 Task: Create a rule when a list is created by anyone except me .
Action: Mouse moved to (934, 277)
Screenshot: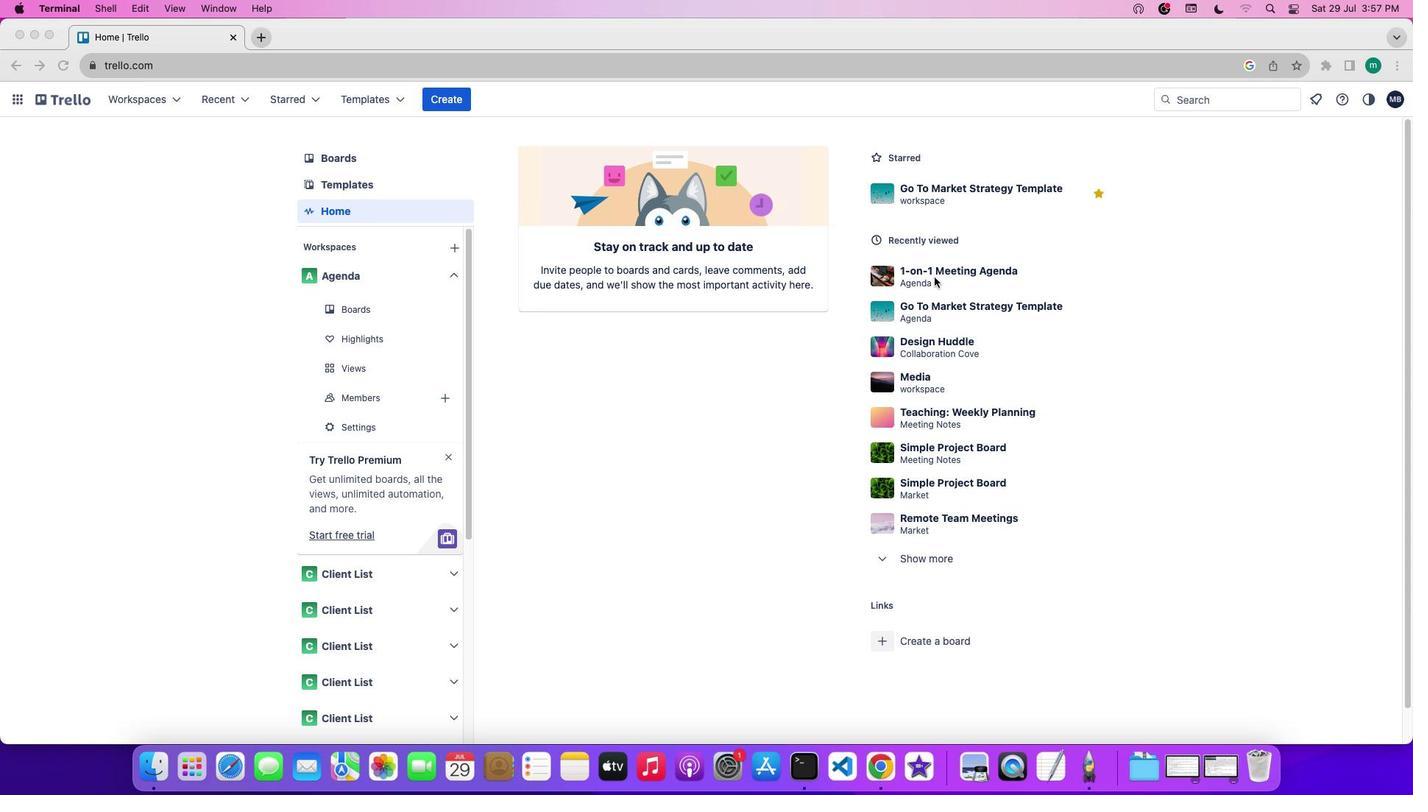 
Action: Mouse pressed left at (934, 277)
Screenshot: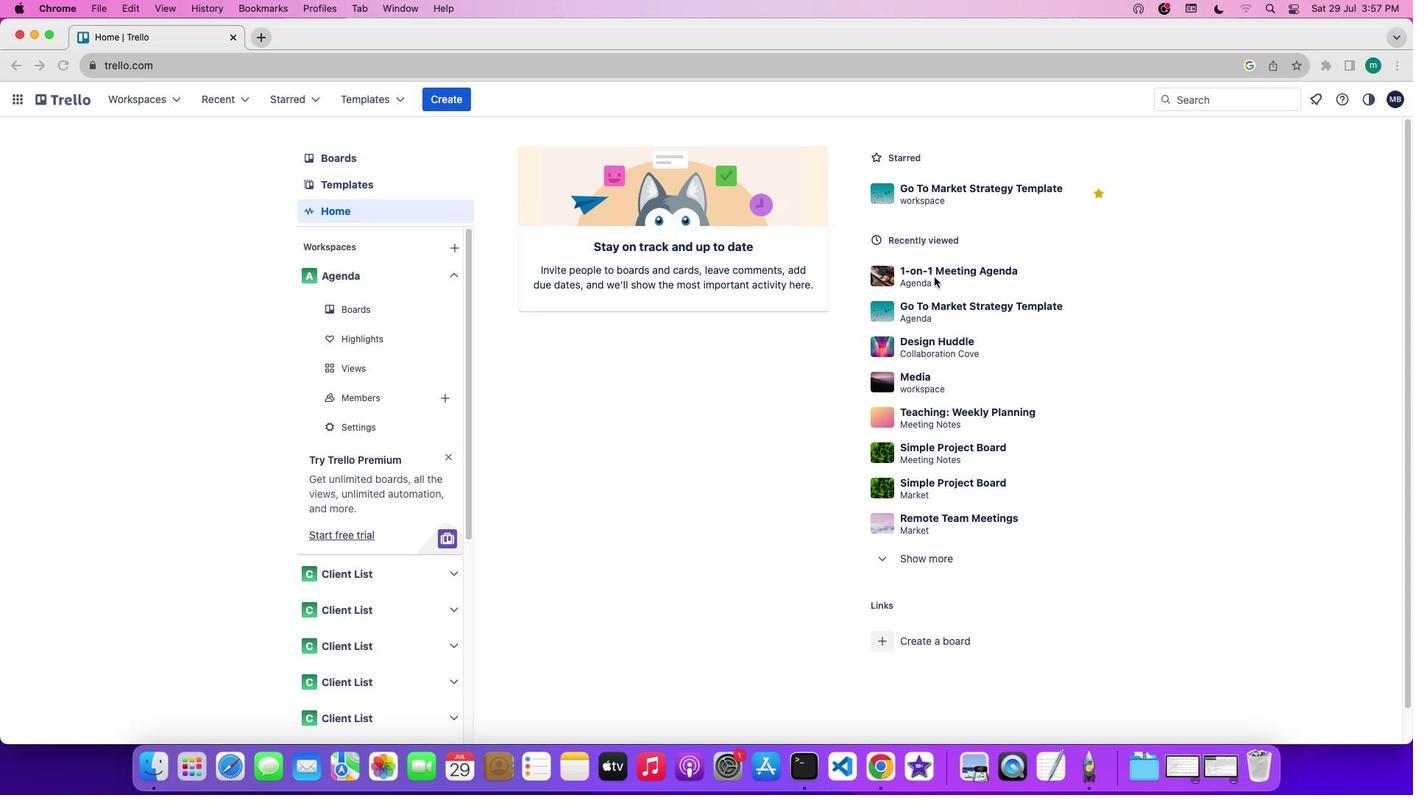 
Action: Mouse pressed left at (934, 277)
Screenshot: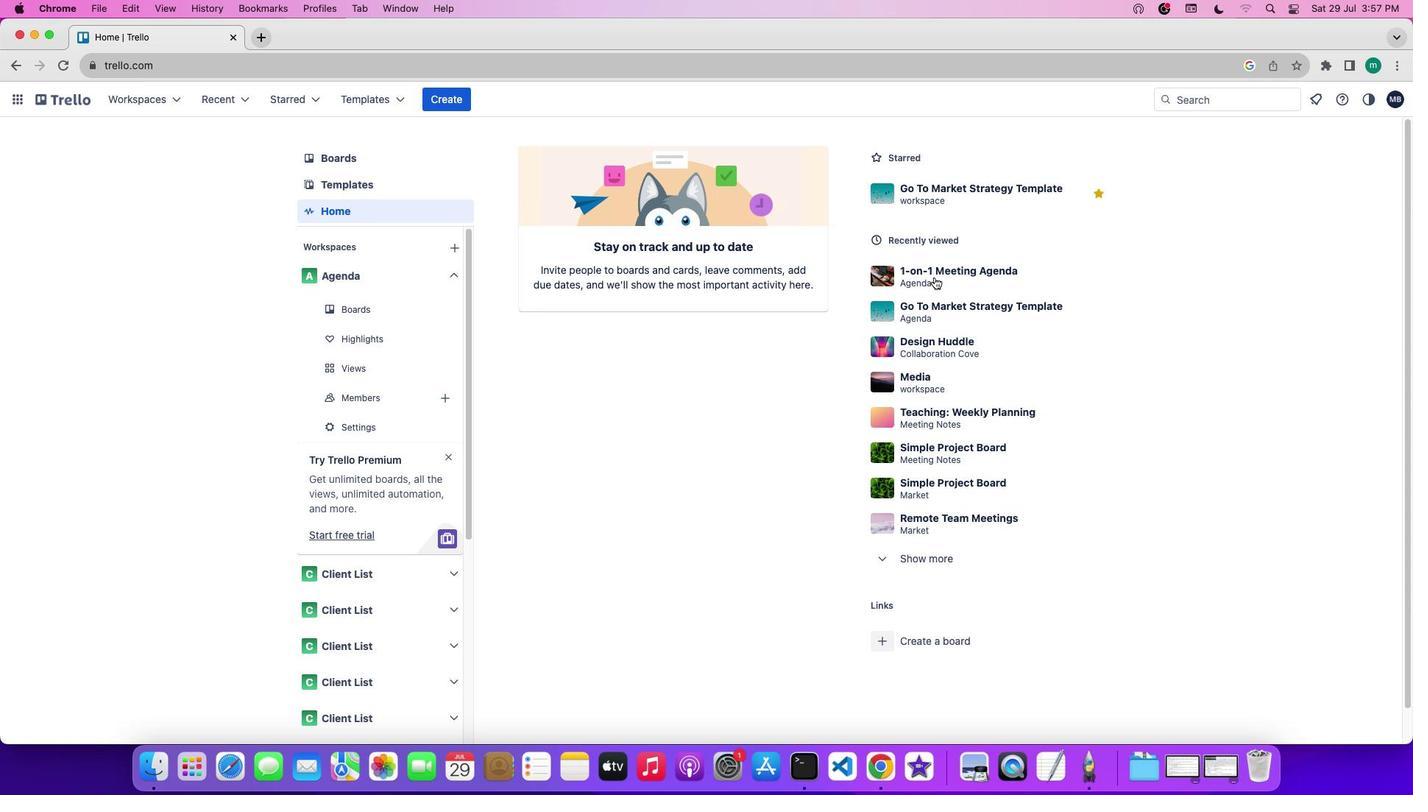 
Action: Mouse moved to (1202, 312)
Screenshot: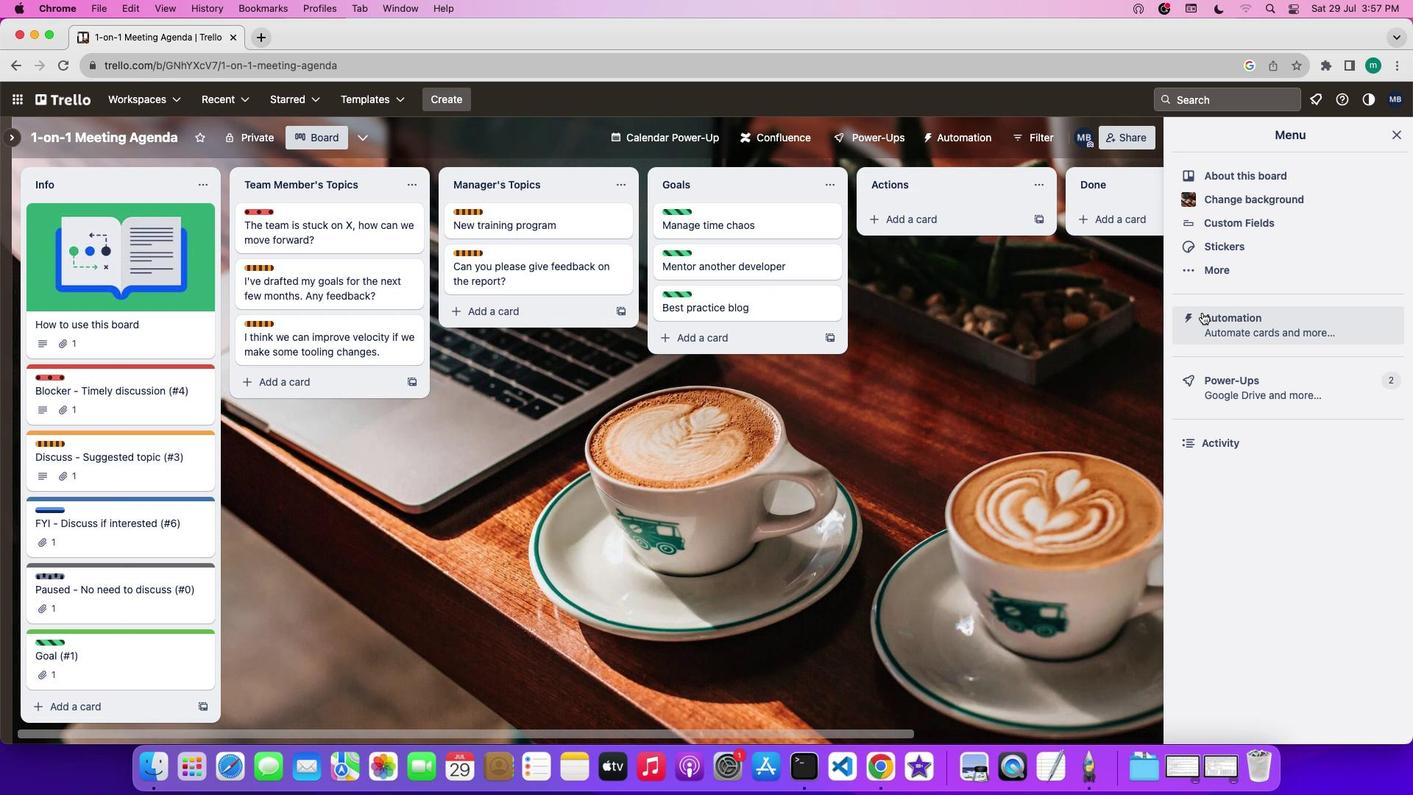 
Action: Mouse pressed left at (1202, 312)
Screenshot: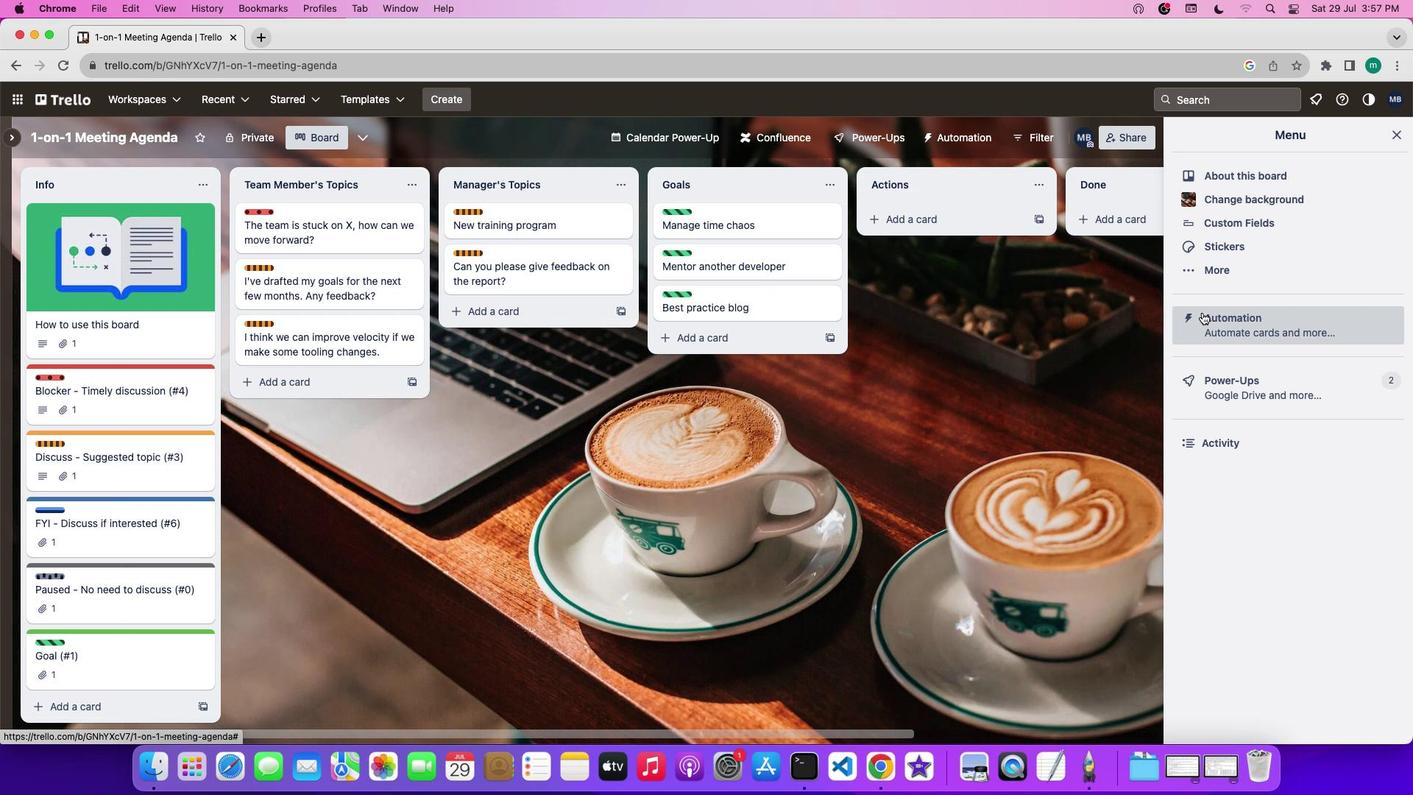 
Action: Mouse moved to (91, 257)
Screenshot: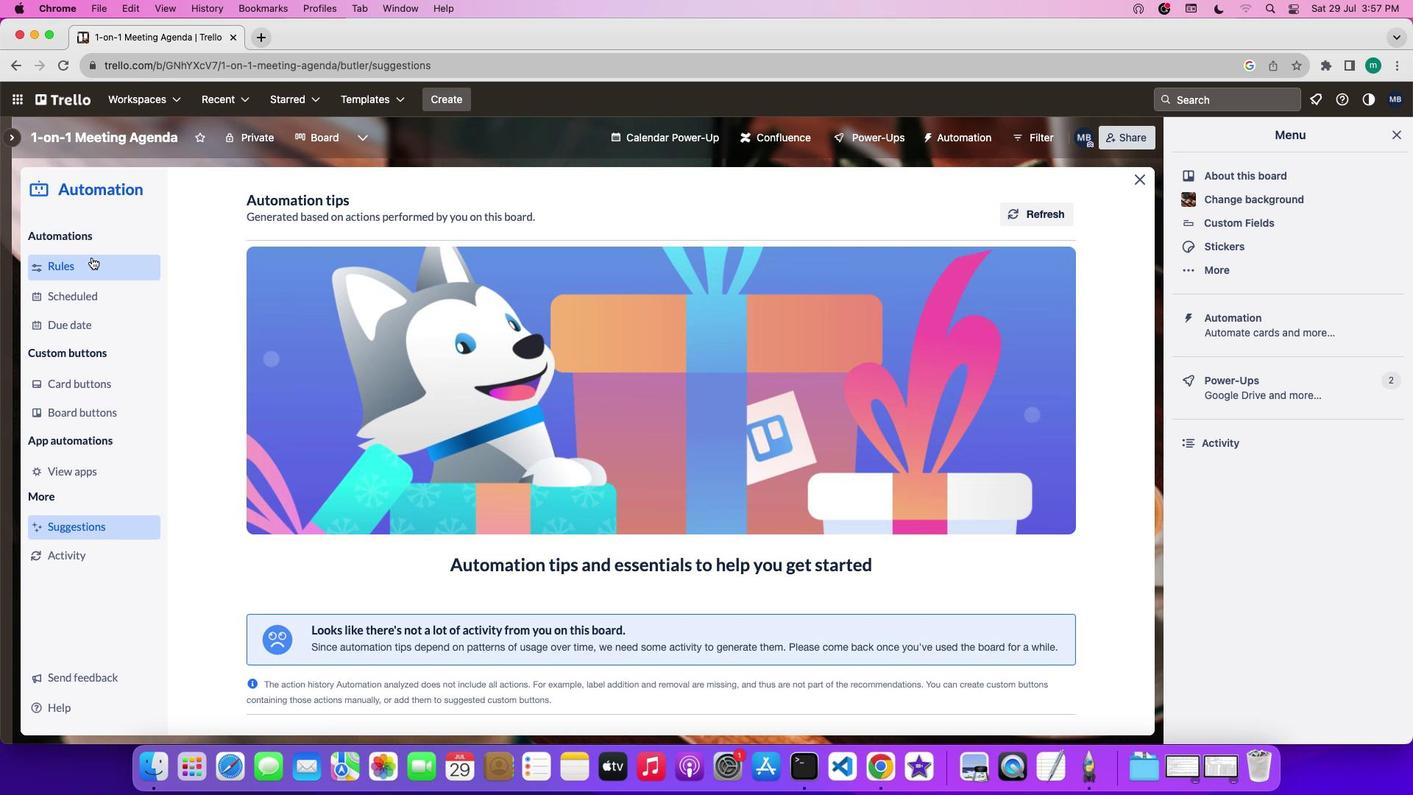 
Action: Mouse pressed left at (91, 257)
Screenshot: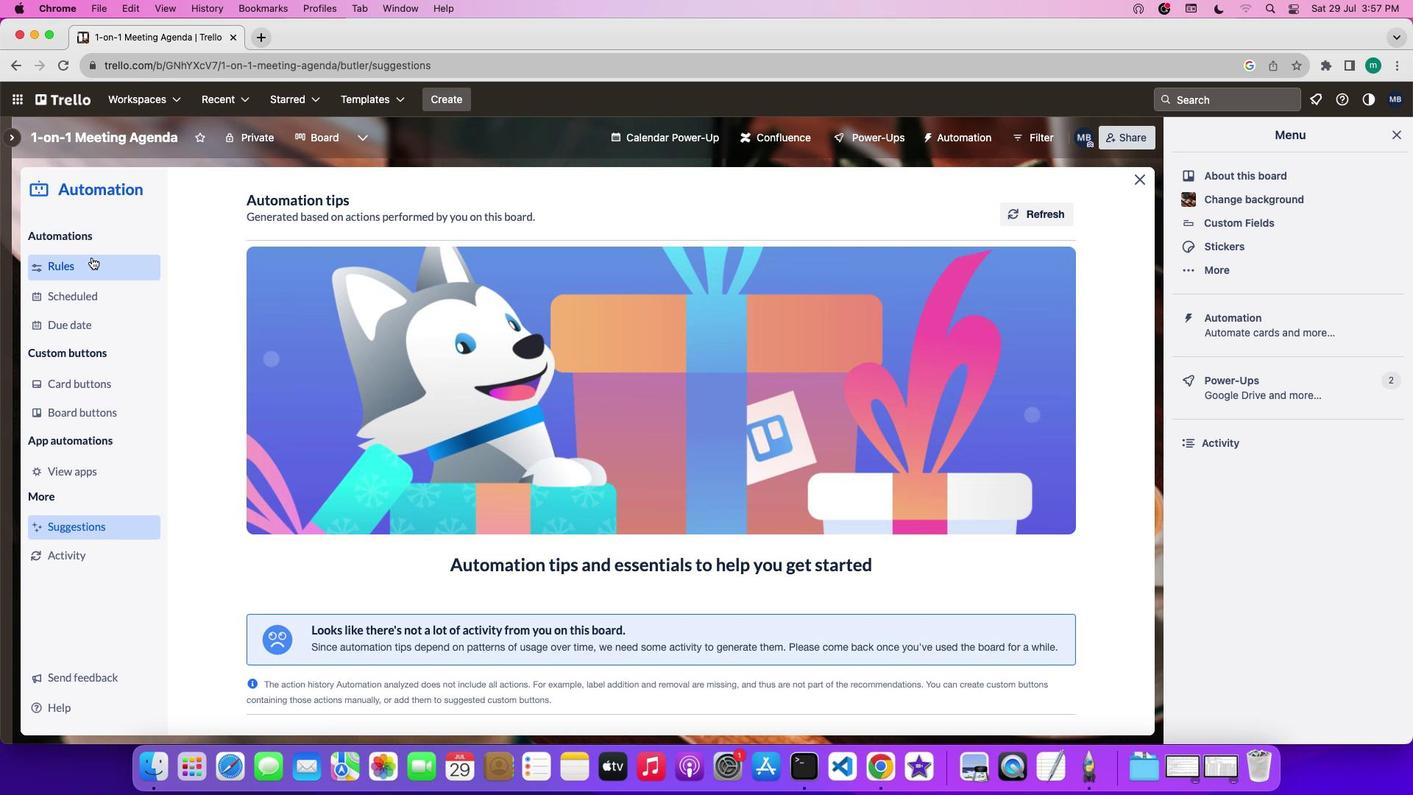 
Action: Mouse moved to (333, 537)
Screenshot: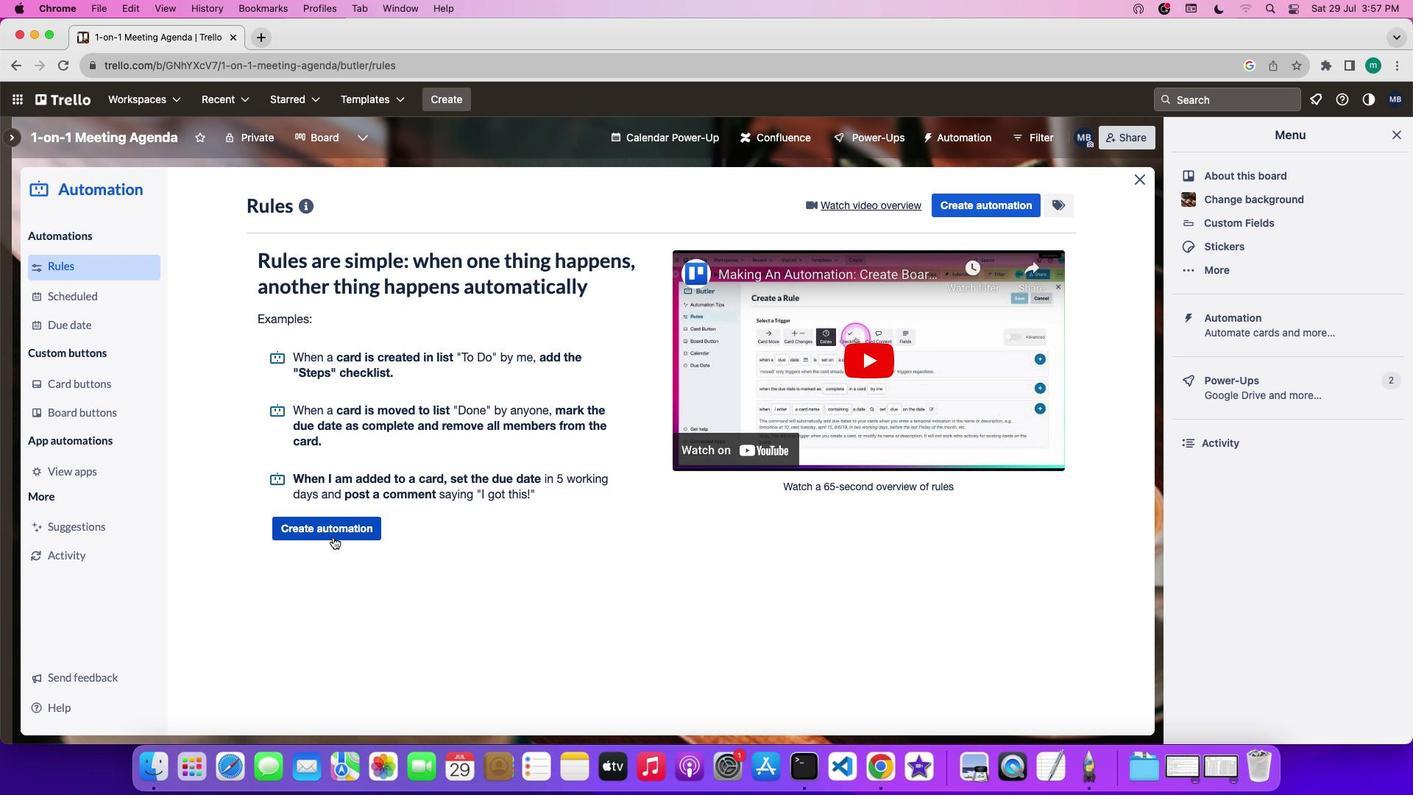 
Action: Mouse pressed left at (333, 537)
Screenshot: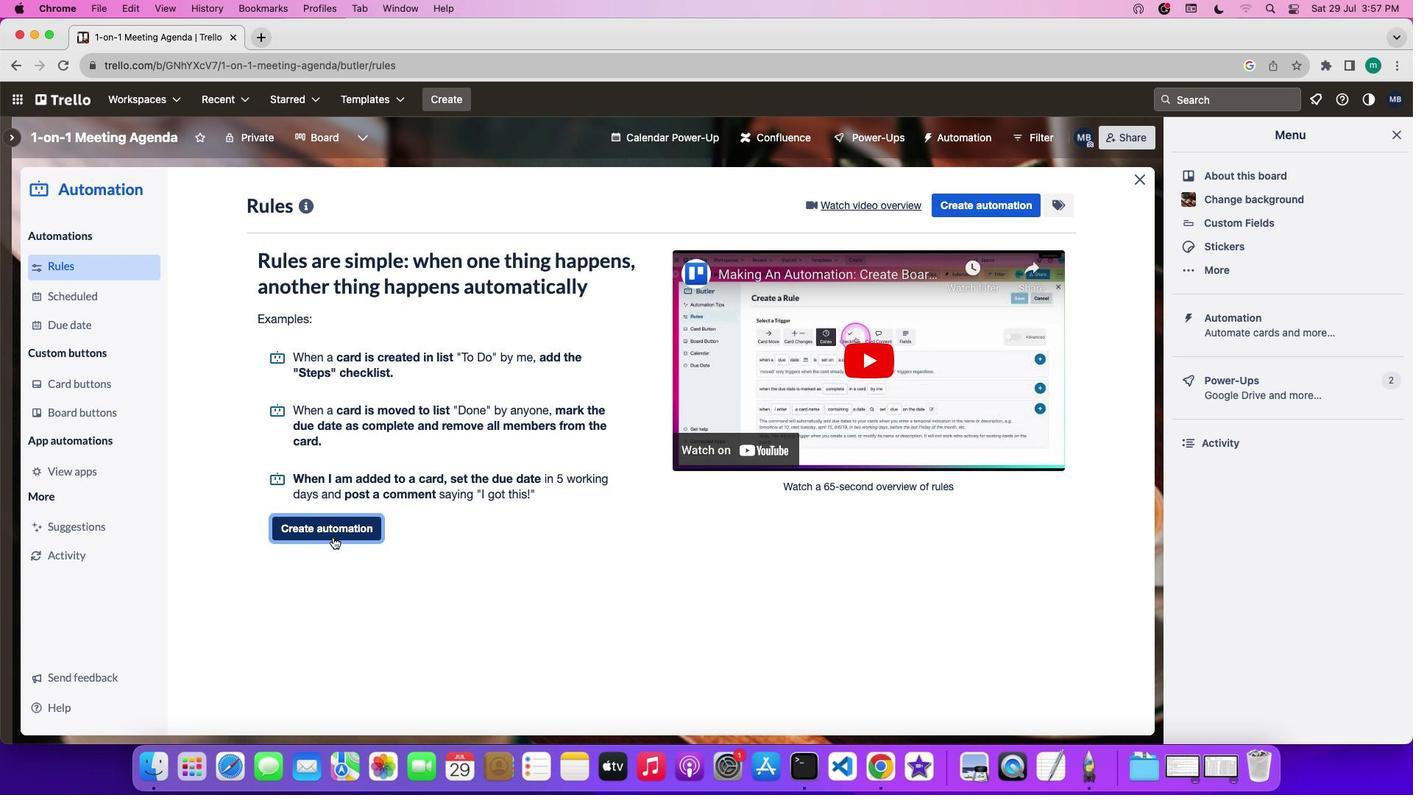 
Action: Mouse moved to (689, 342)
Screenshot: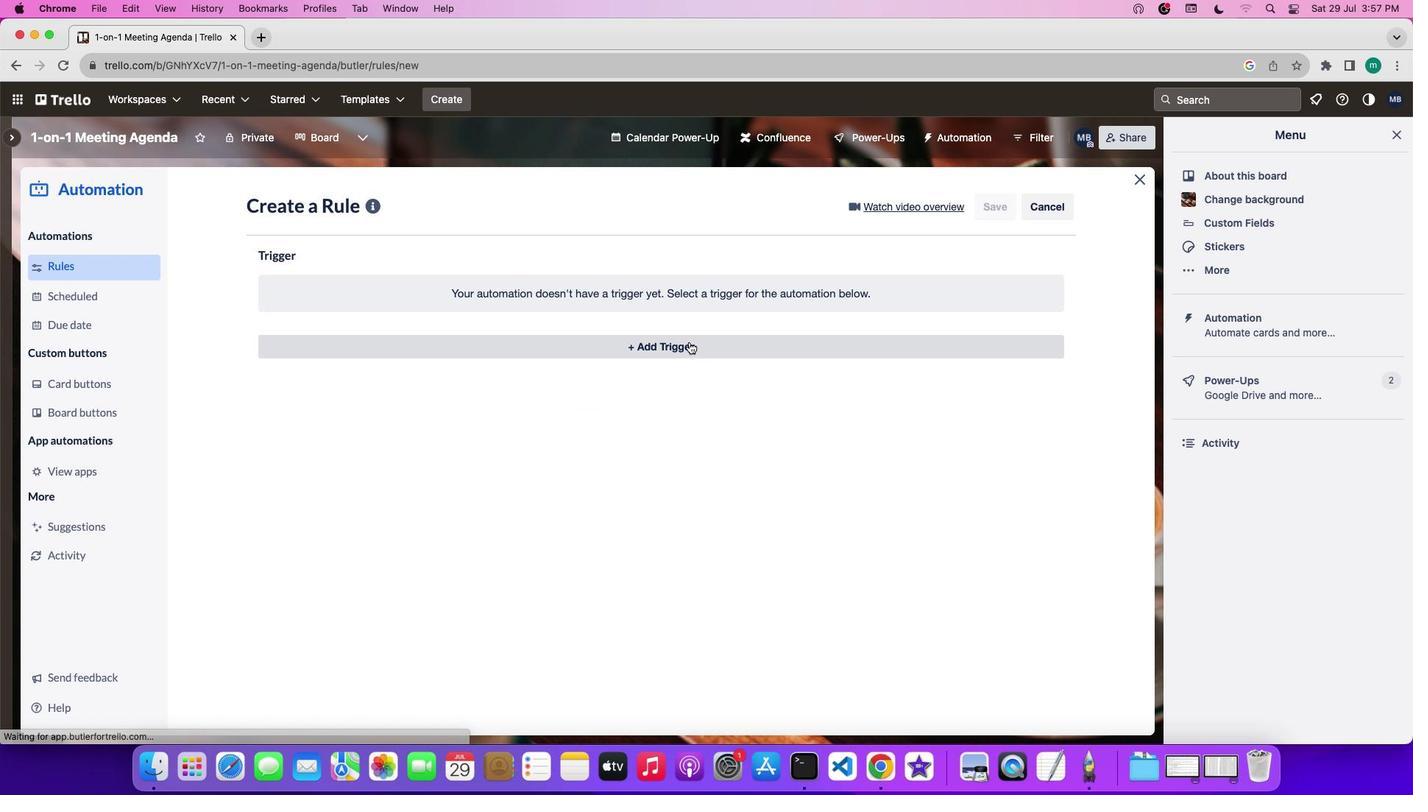 
Action: Mouse pressed left at (689, 342)
Screenshot: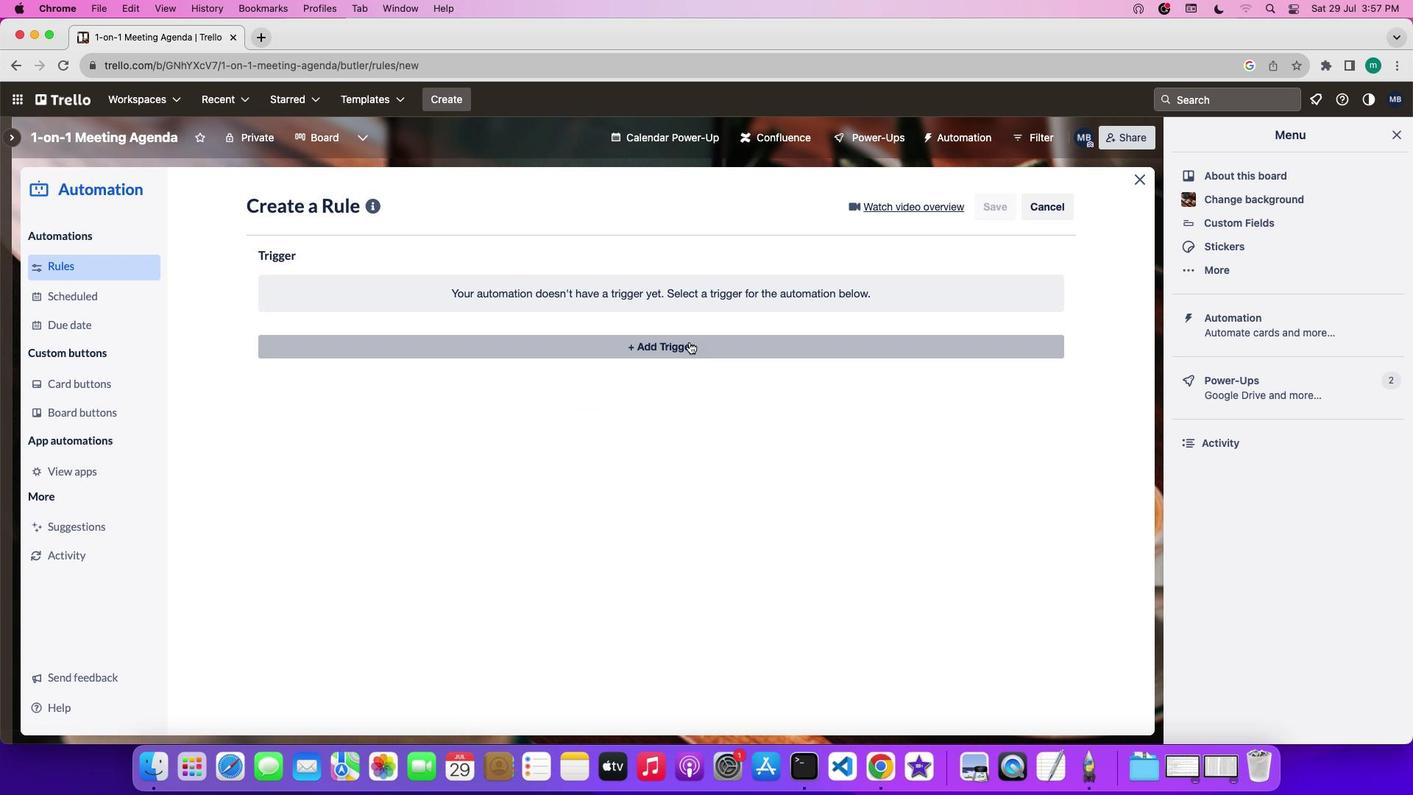 
Action: Mouse moved to (336, 641)
Screenshot: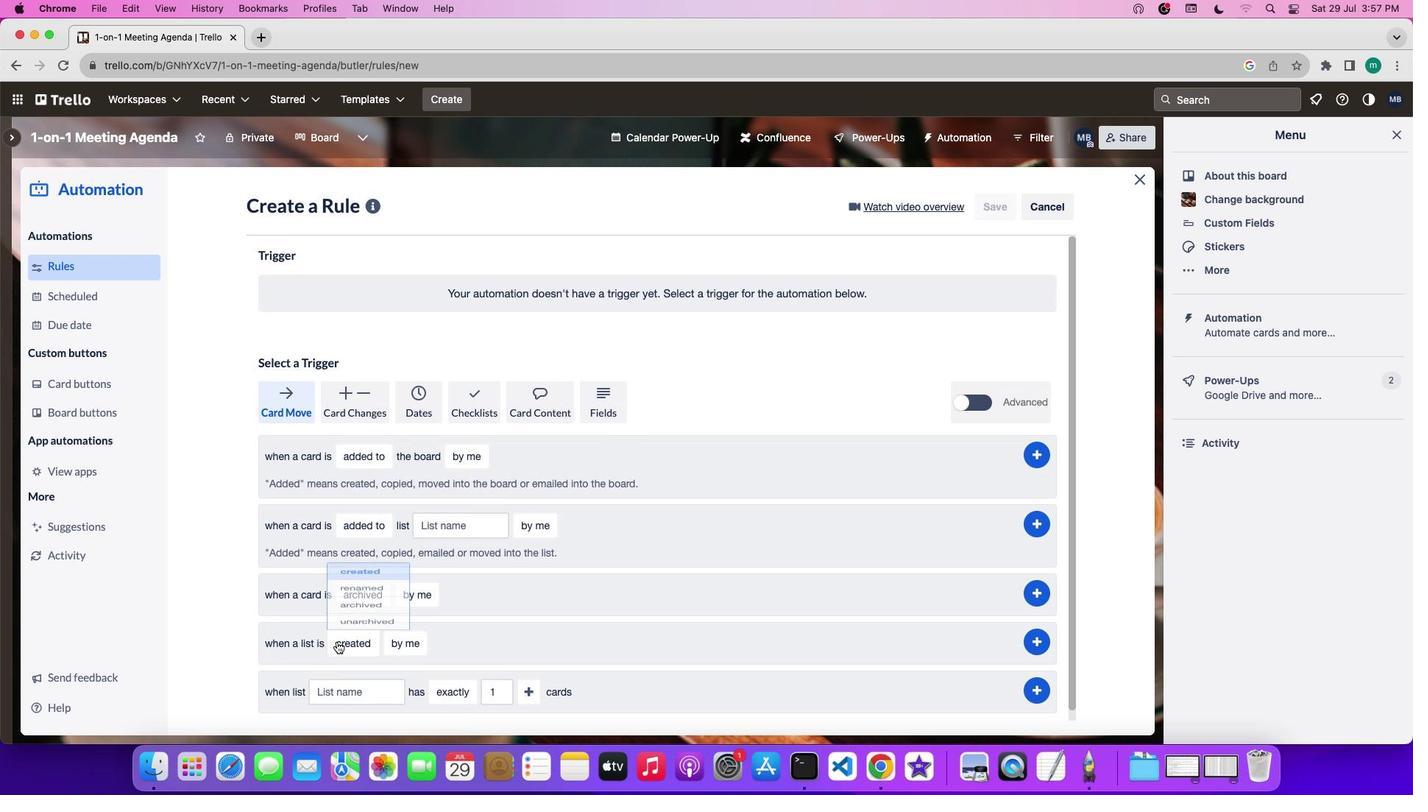 
Action: Mouse pressed left at (336, 641)
Screenshot: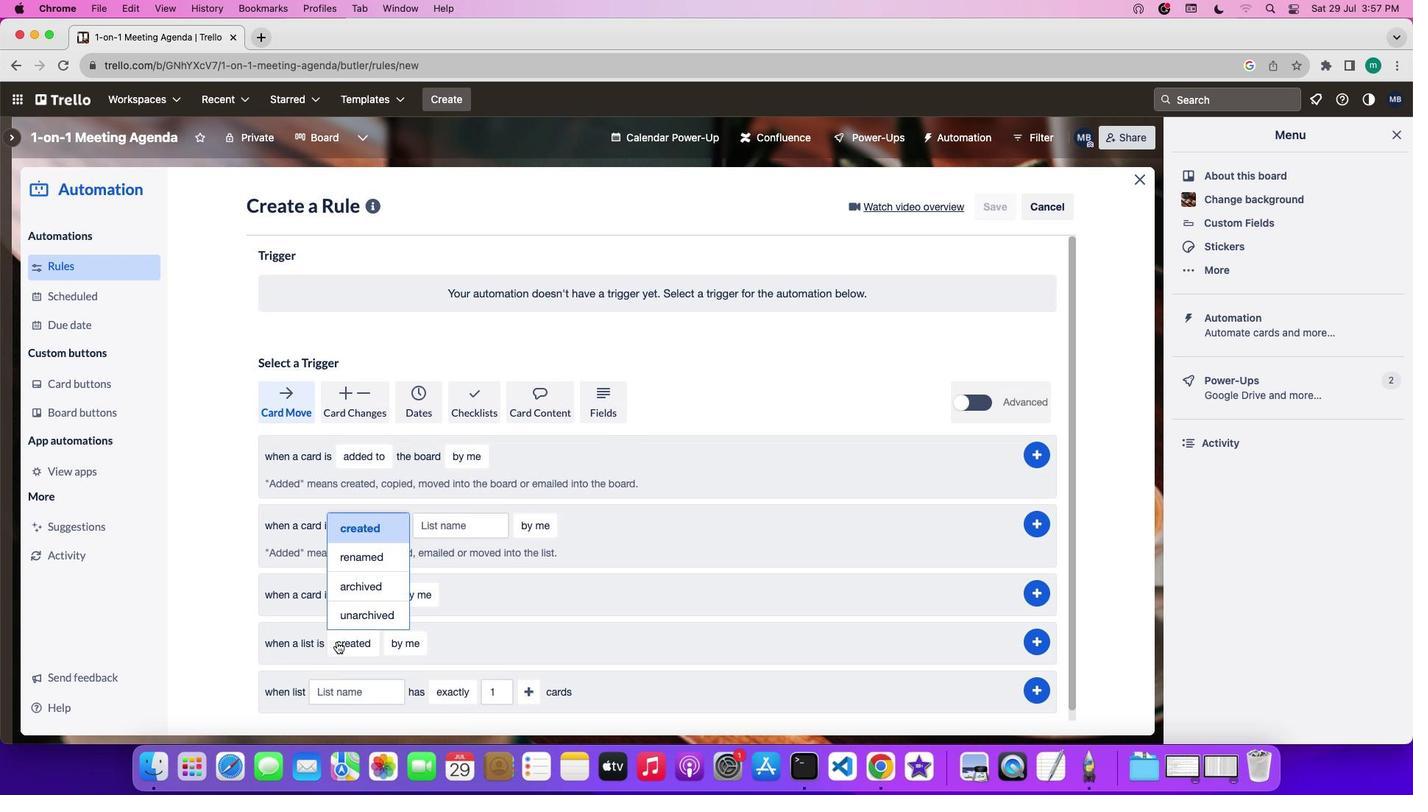 
Action: Mouse moved to (369, 524)
Screenshot: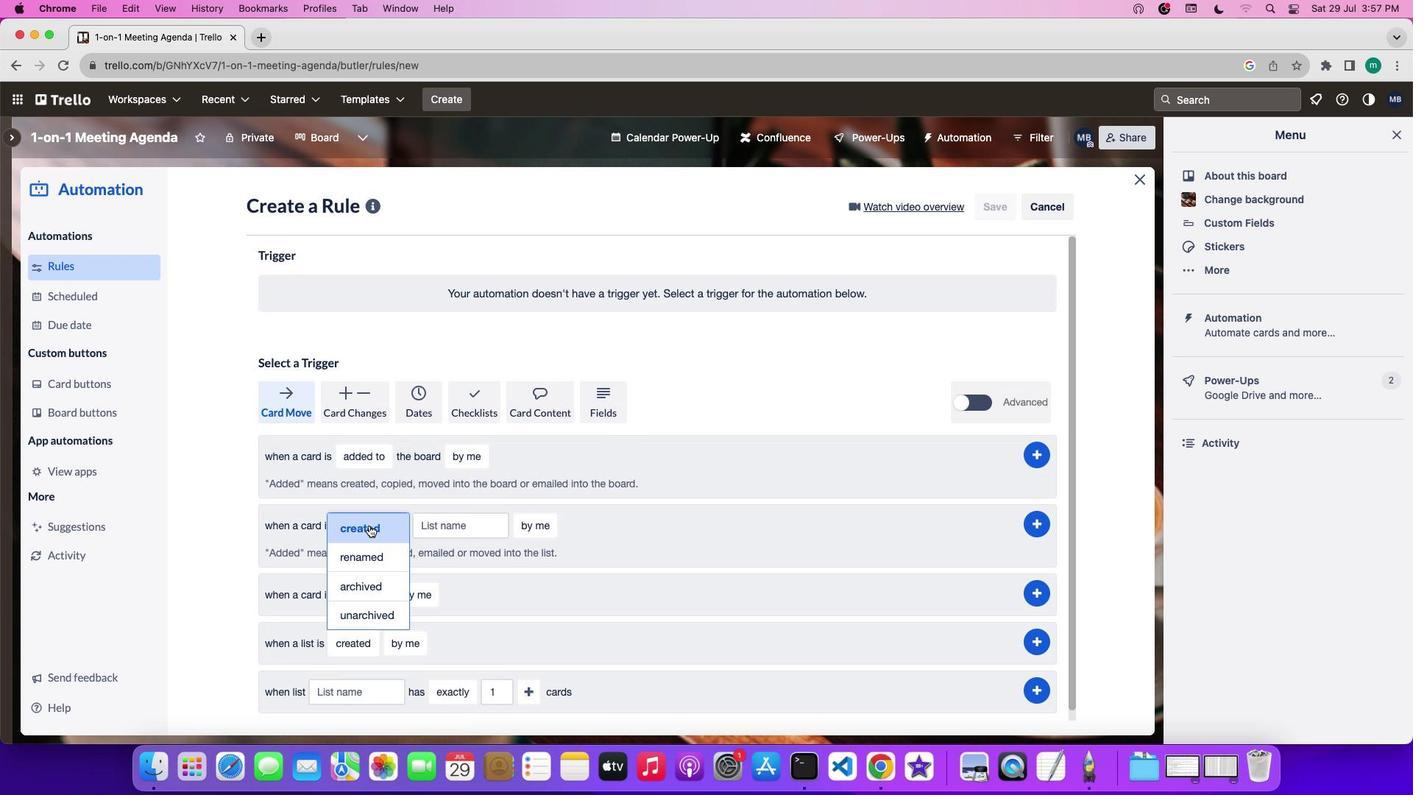 
Action: Mouse pressed left at (369, 524)
Screenshot: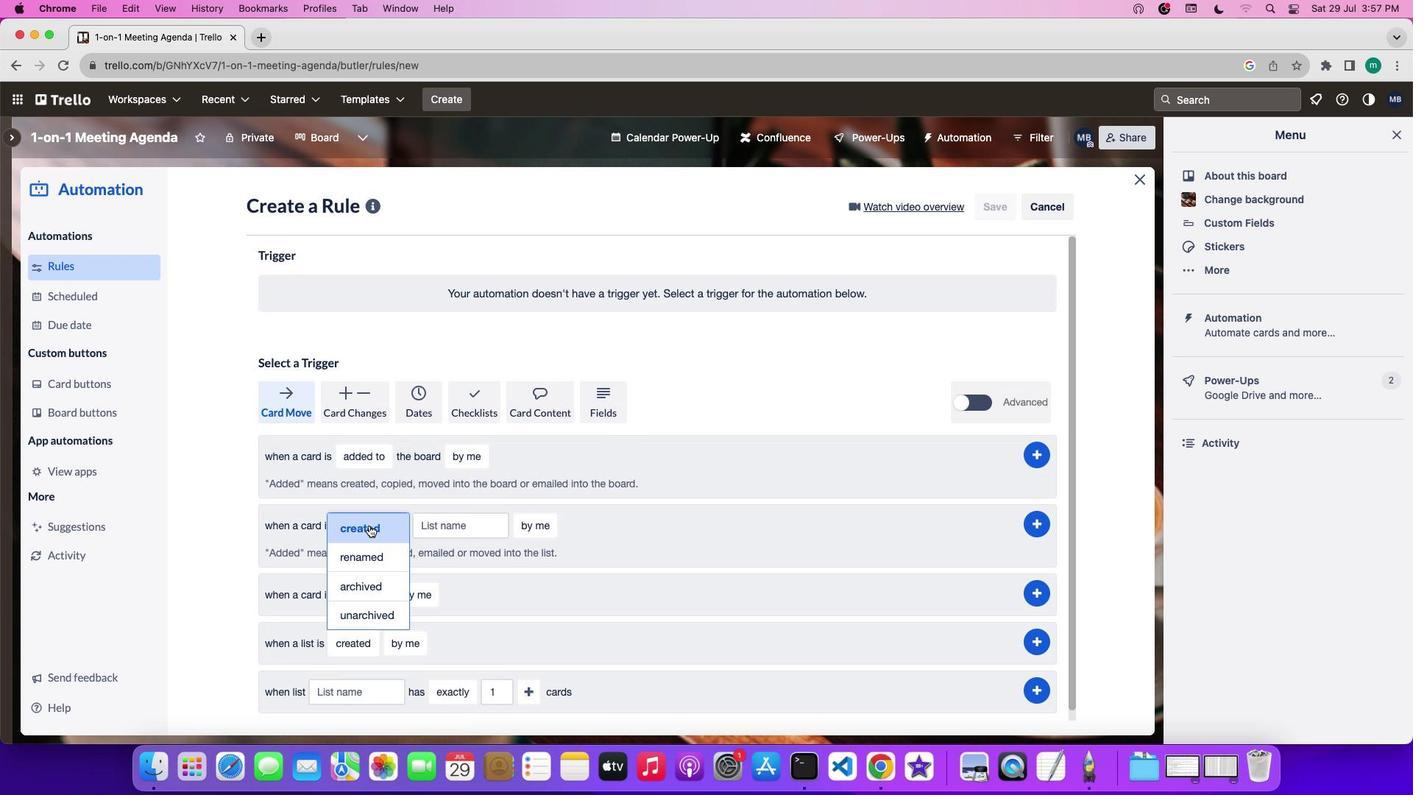 
Action: Mouse moved to (404, 650)
Screenshot: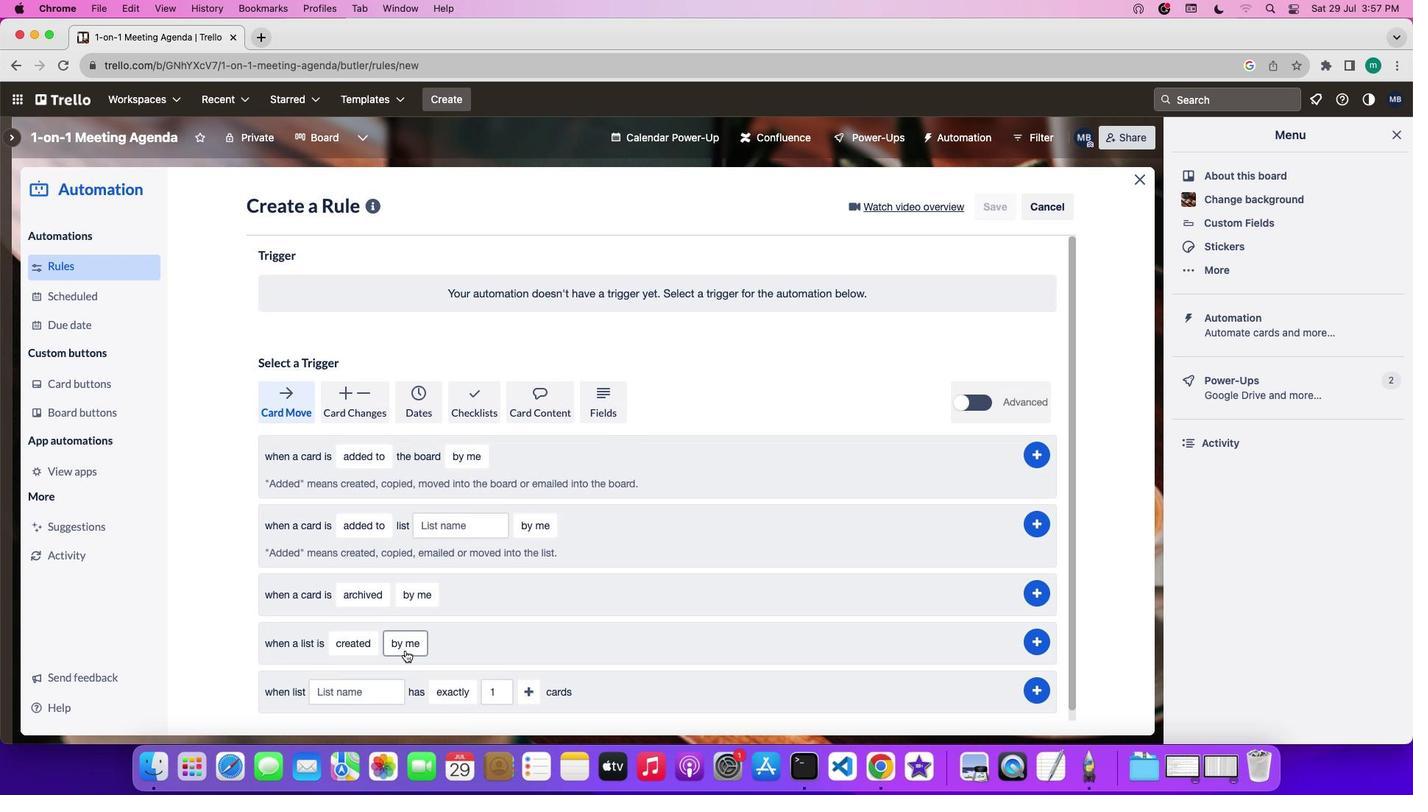 
Action: Mouse pressed left at (404, 650)
Screenshot: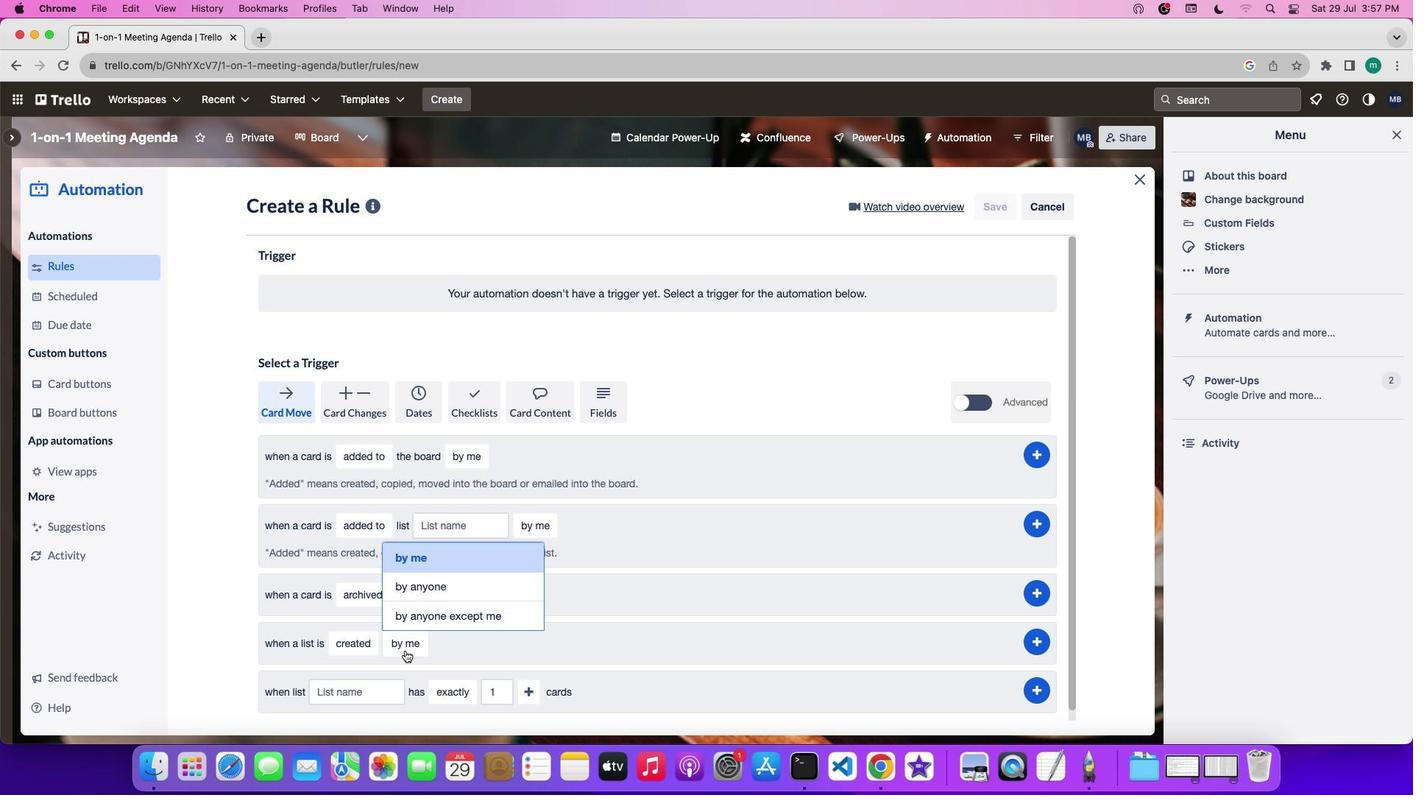 
Action: Mouse moved to (432, 619)
Screenshot: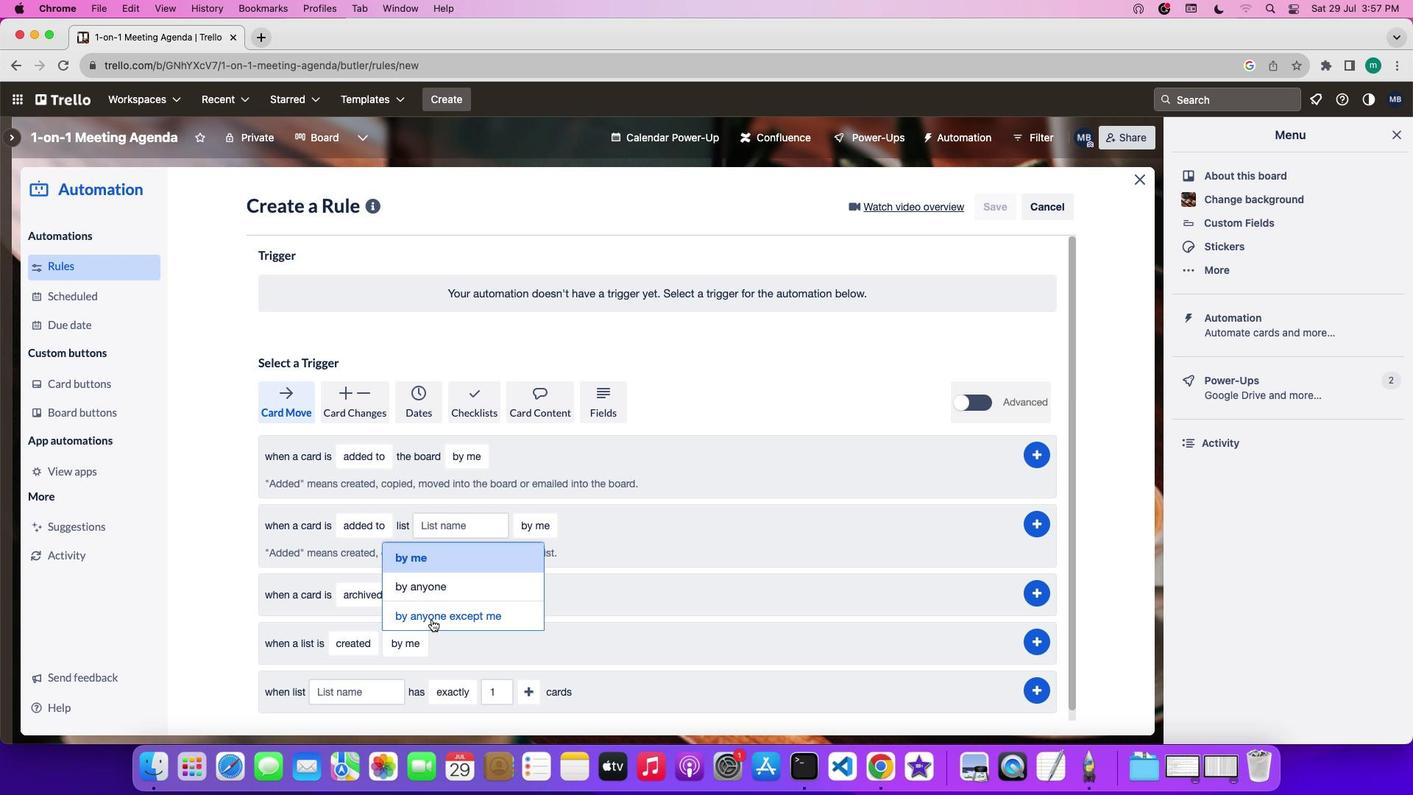 
Action: Mouse pressed left at (432, 619)
Screenshot: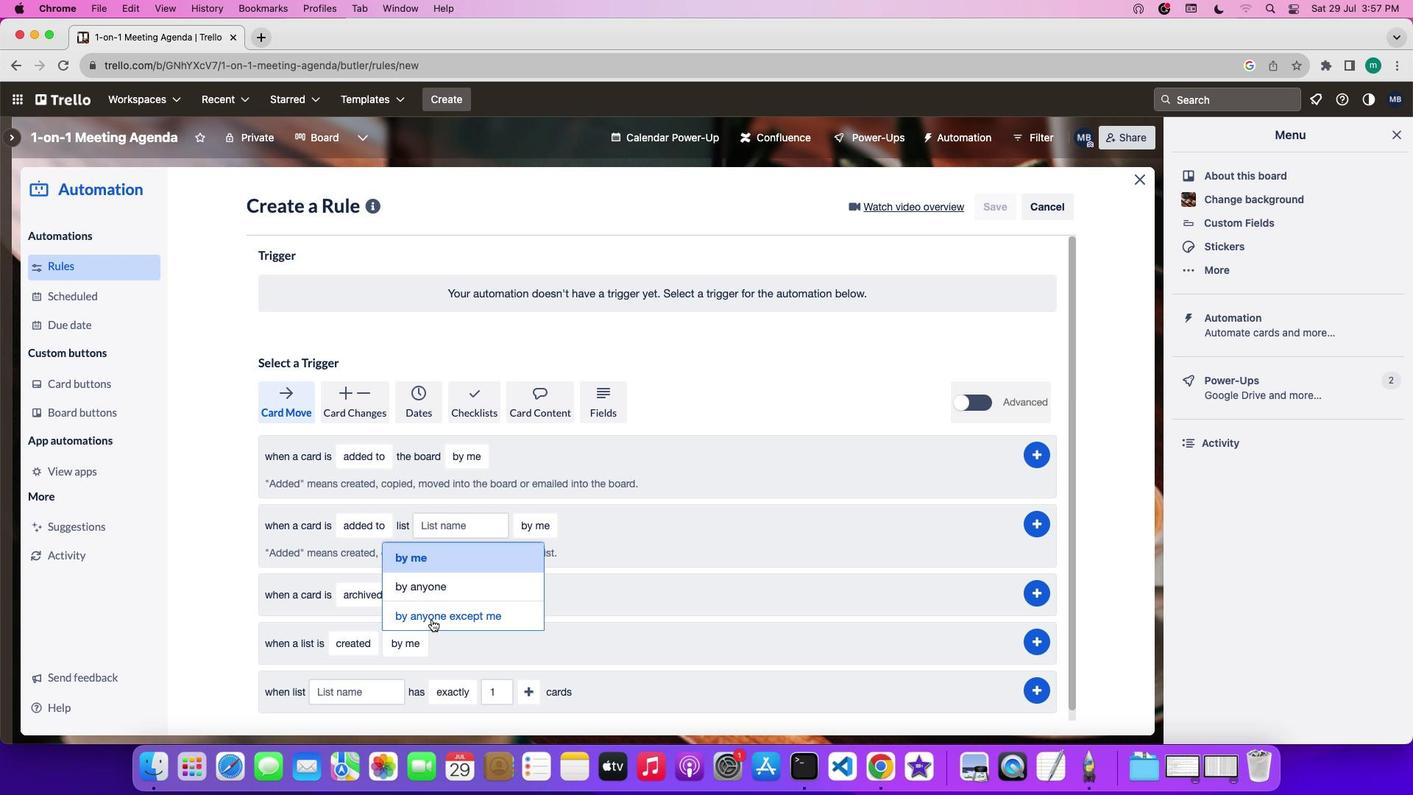 
Action: Mouse moved to (1045, 643)
Screenshot: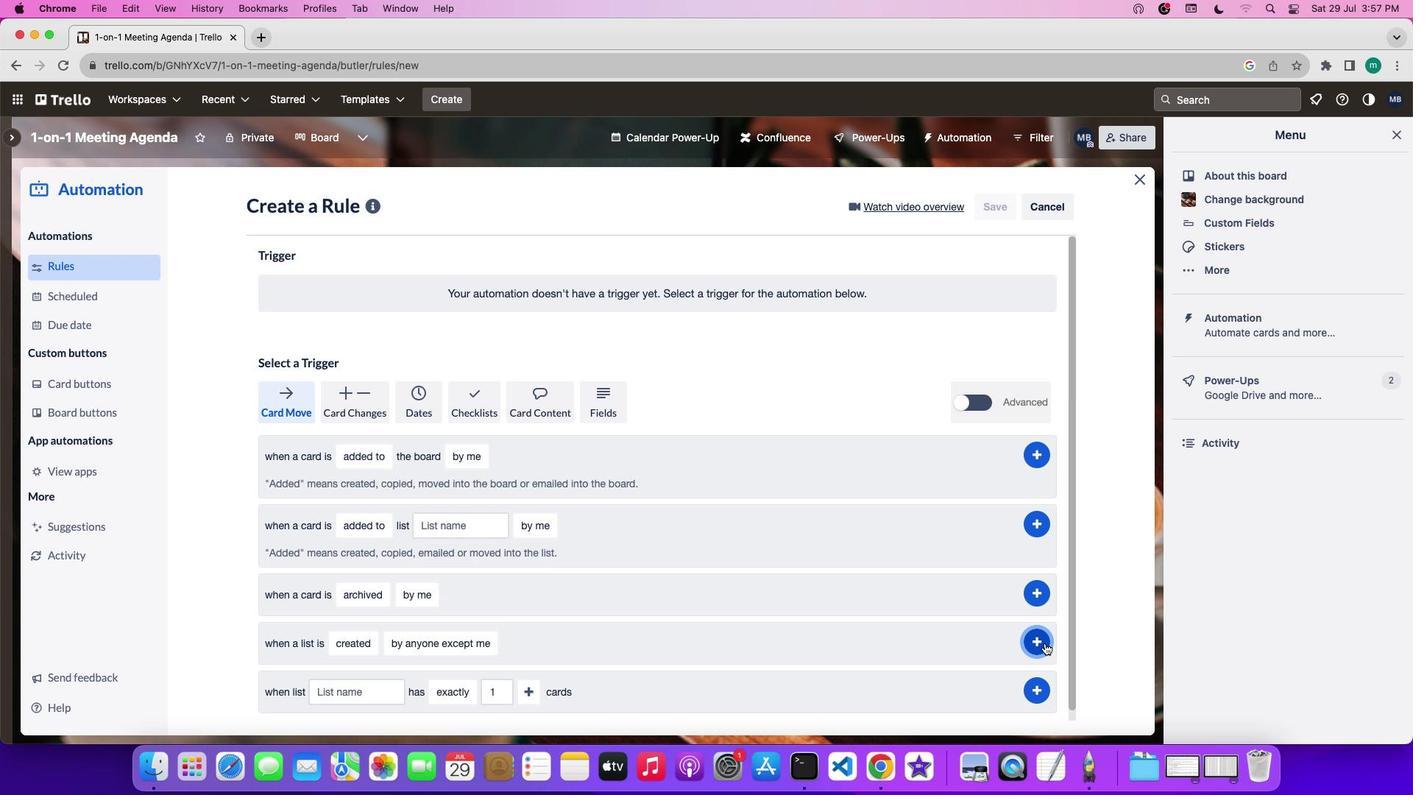 
Action: Mouse pressed left at (1045, 643)
Screenshot: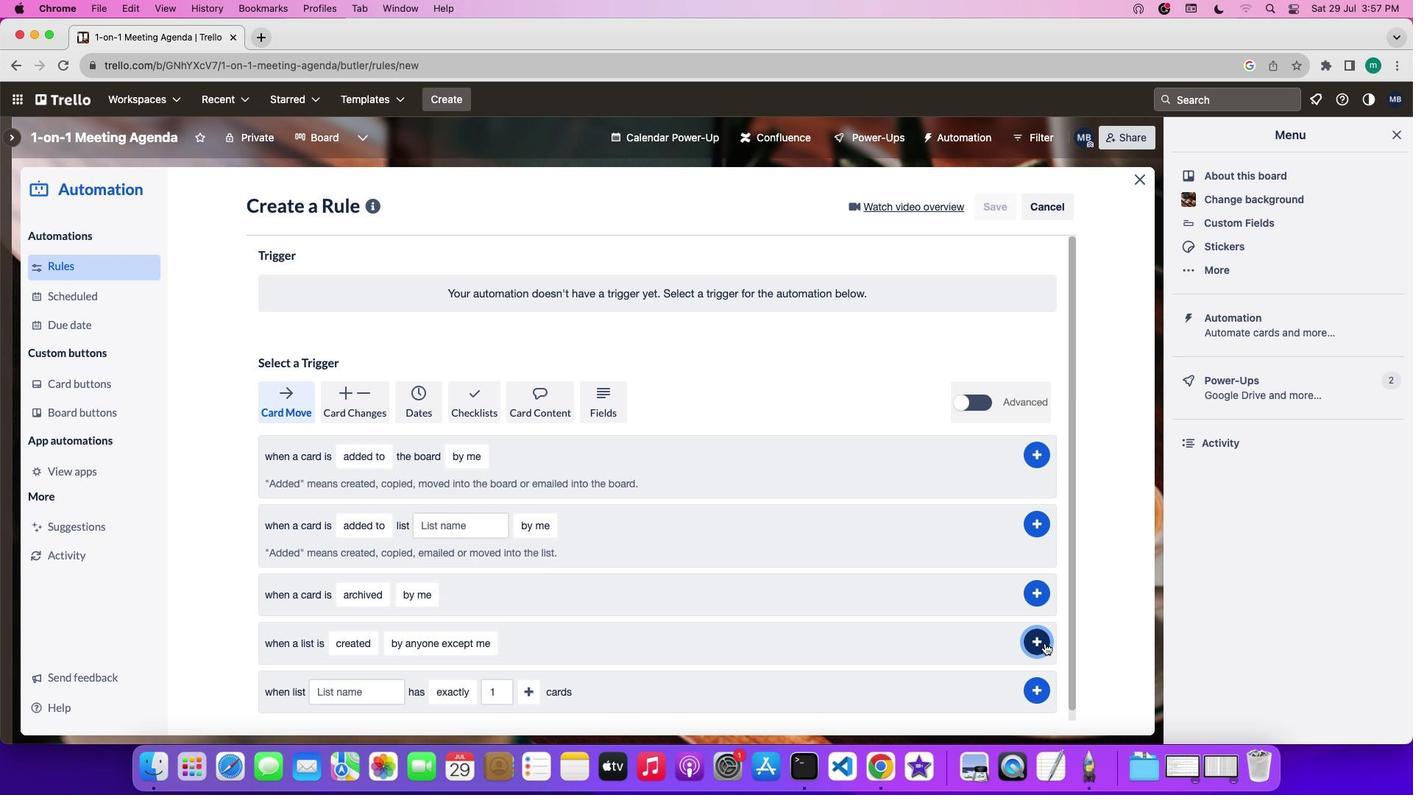 
Action: Mouse moved to (978, 463)
Screenshot: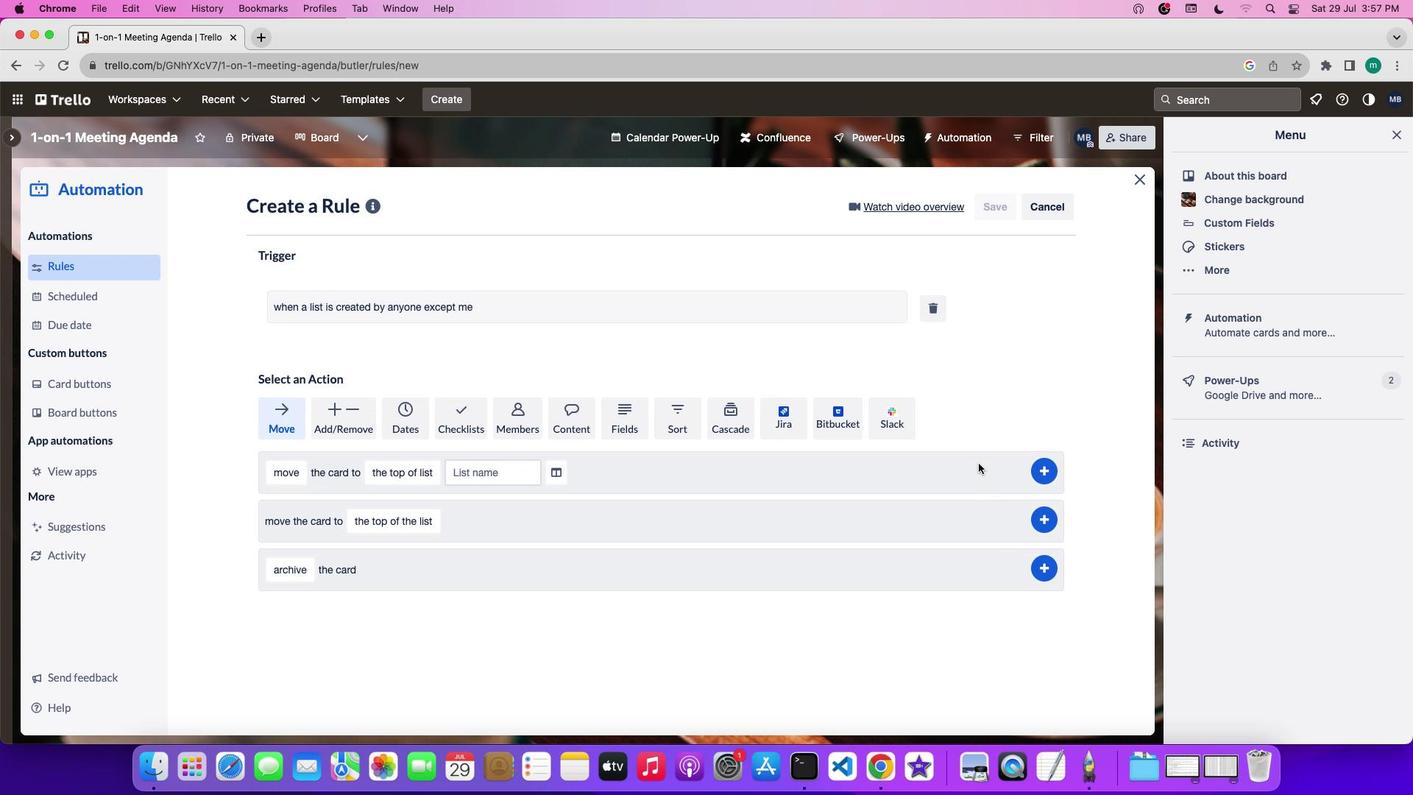 
